 Task: Sort the products in the category "Hard Seltzer" by price (highest first).
Action: Mouse moved to (751, 282)
Screenshot: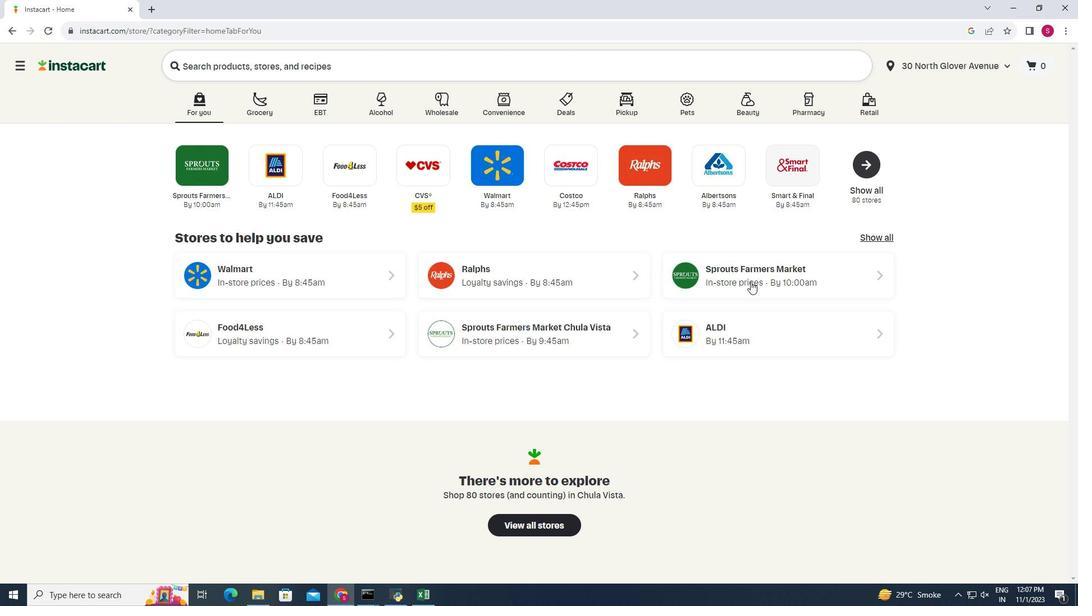 
Action: Mouse pressed left at (751, 282)
Screenshot: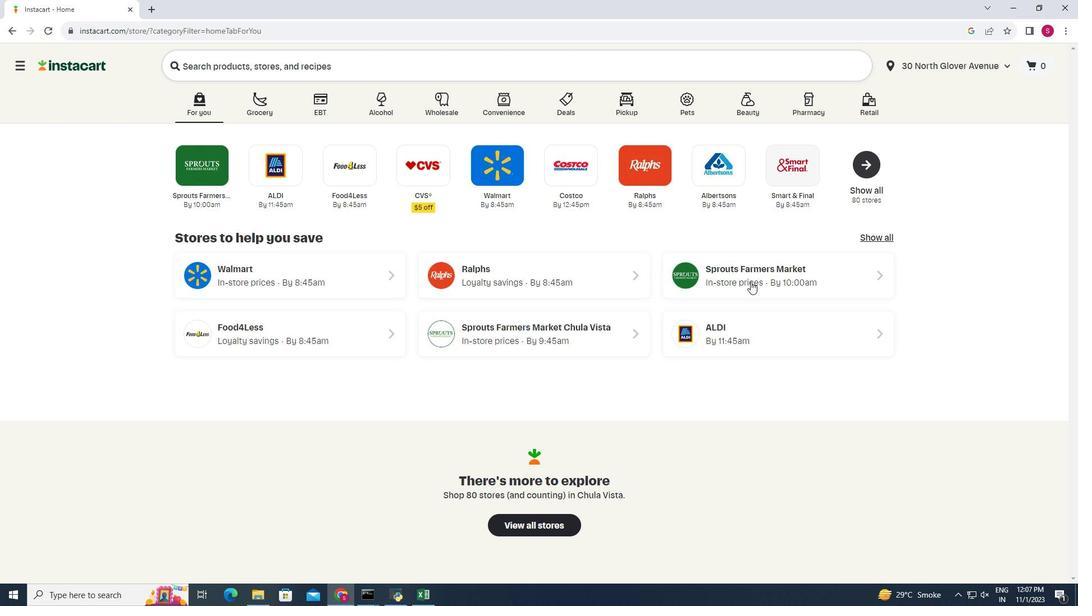 
Action: Mouse moved to (36, 556)
Screenshot: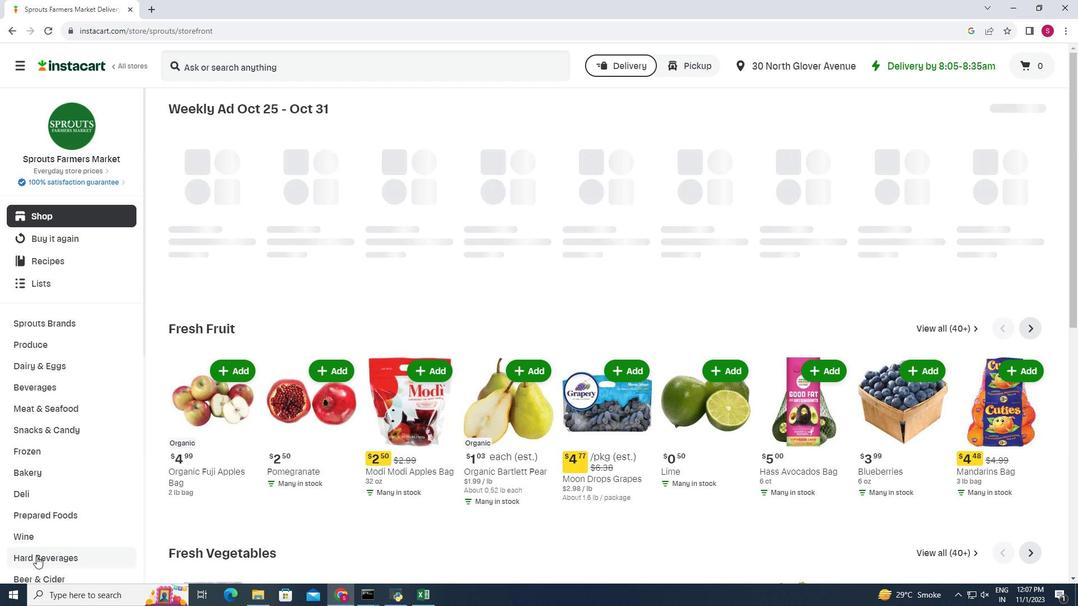 
Action: Mouse pressed left at (36, 556)
Screenshot: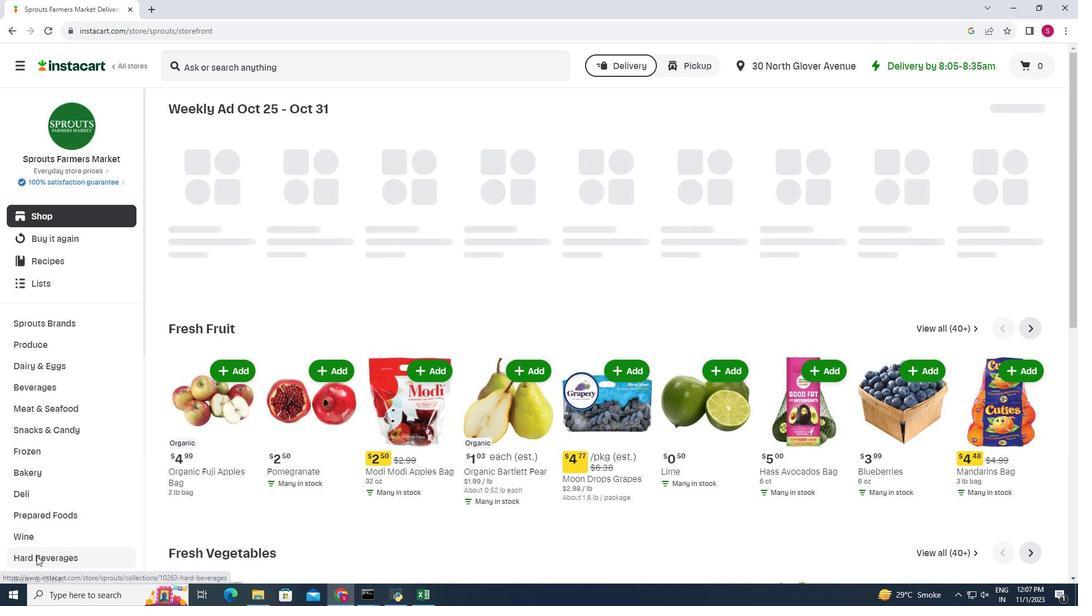 
Action: Mouse moved to (296, 146)
Screenshot: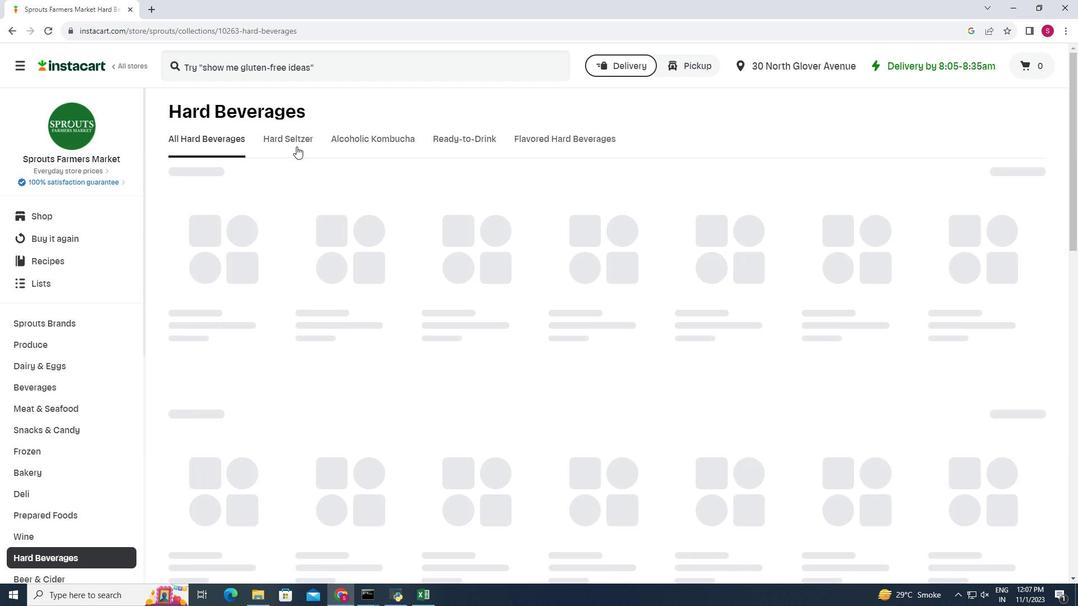 
Action: Mouse pressed left at (296, 146)
Screenshot: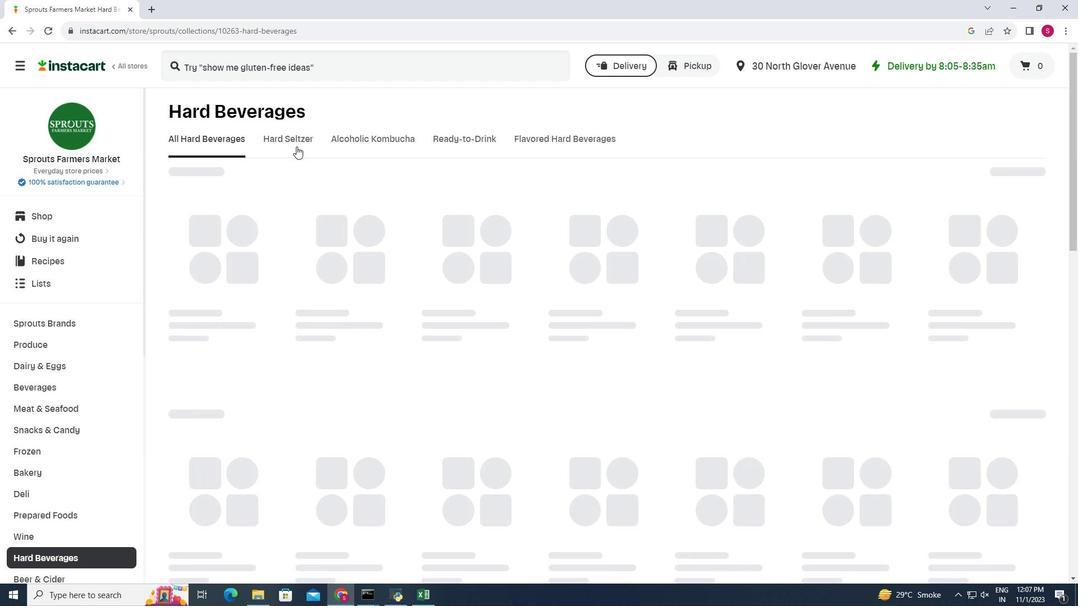 
Action: Mouse moved to (1036, 180)
Screenshot: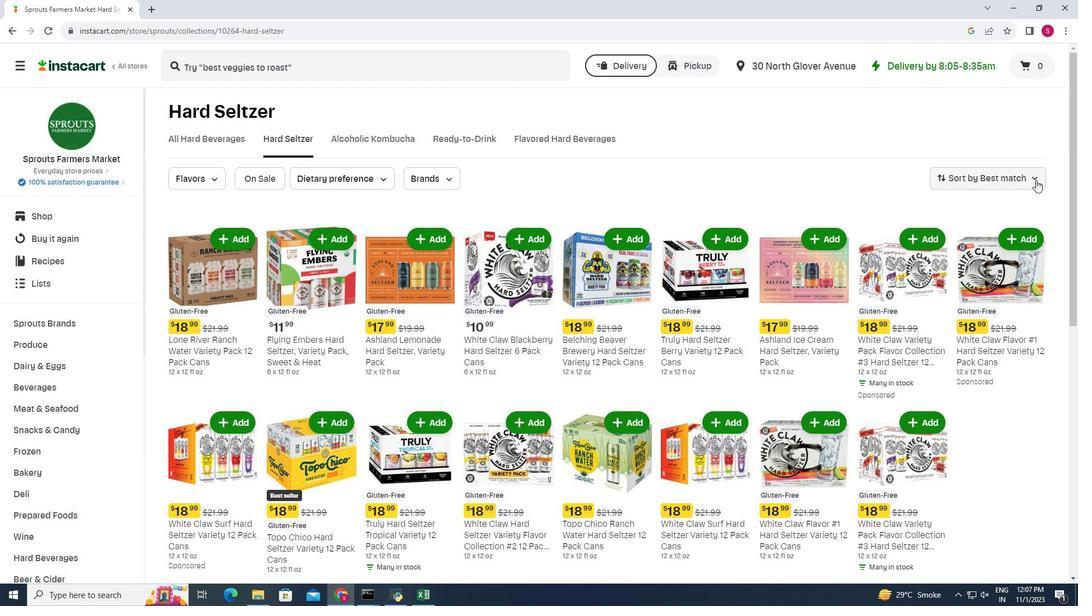
Action: Mouse pressed left at (1036, 180)
Screenshot: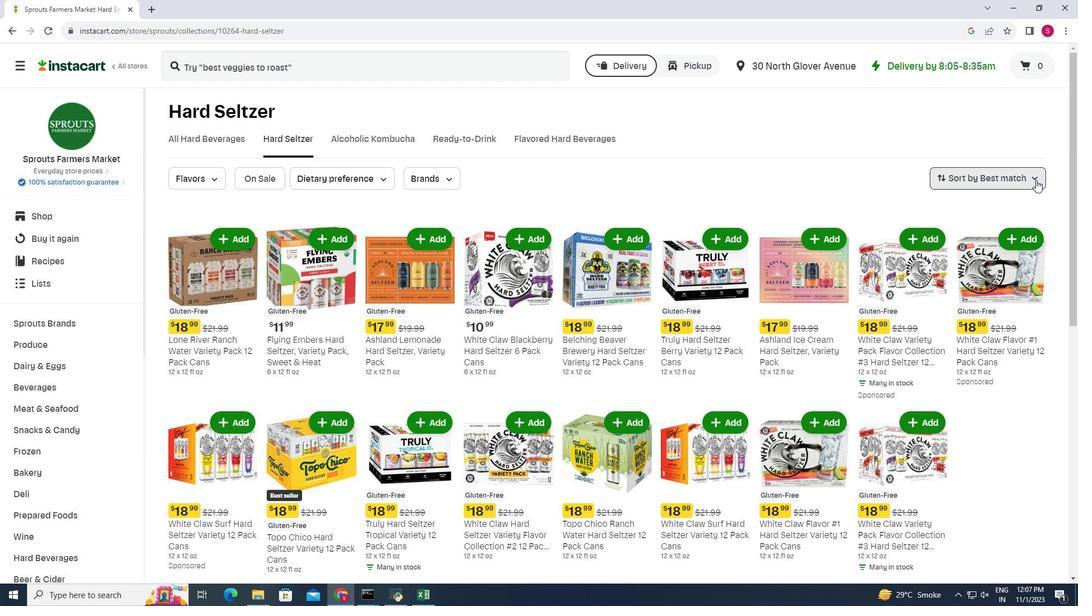 
Action: Mouse moved to (1008, 261)
Screenshot: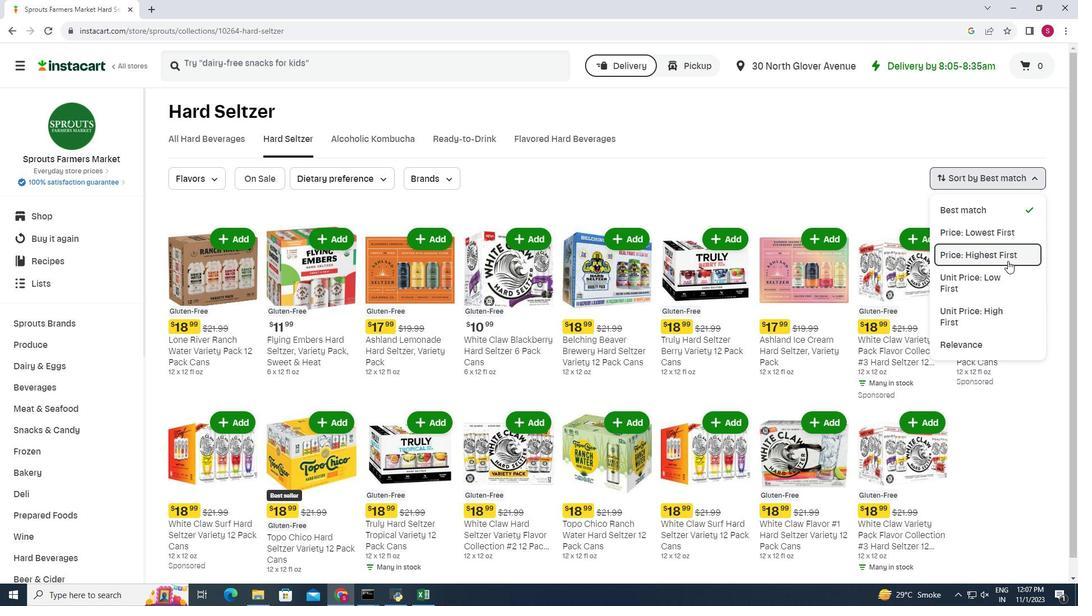 
Action: Mouse pressed left at (1008, 261)
Screenshot: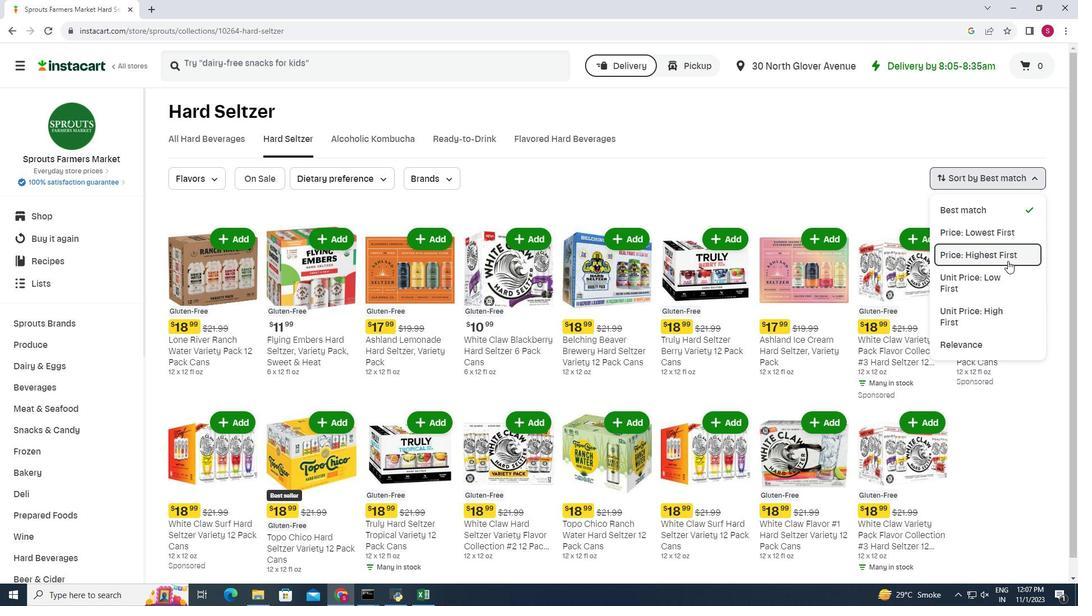 
Action: Mouse moved to (406, 425)
Screenshot: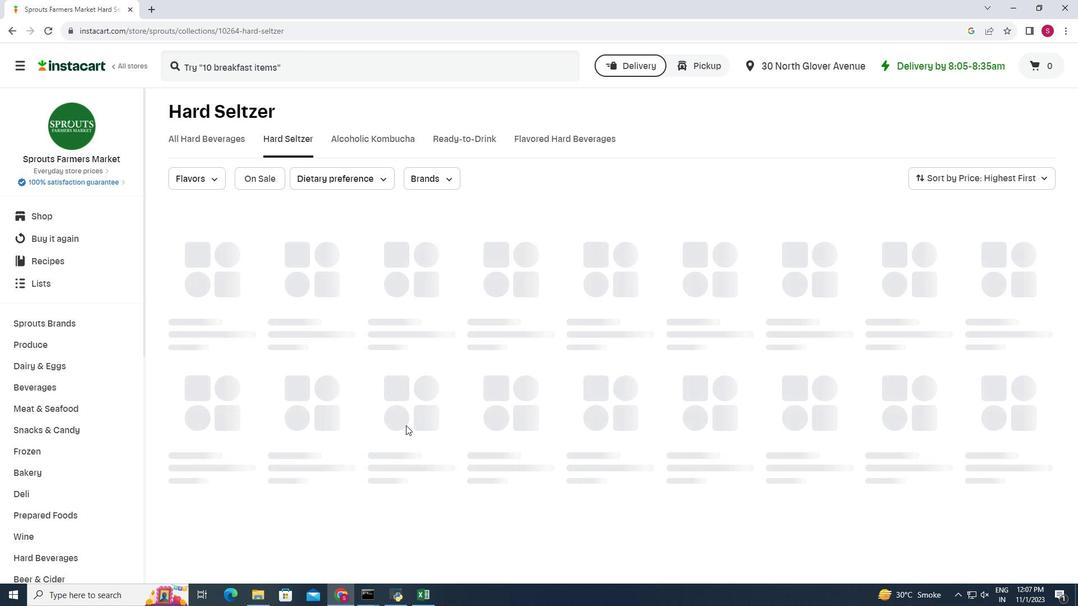
